 Task: Explore satellite view of Tivoli Gardens in Copenhagen, Denmark.
Action: Mouse moved to (145, 100)
Screenshot: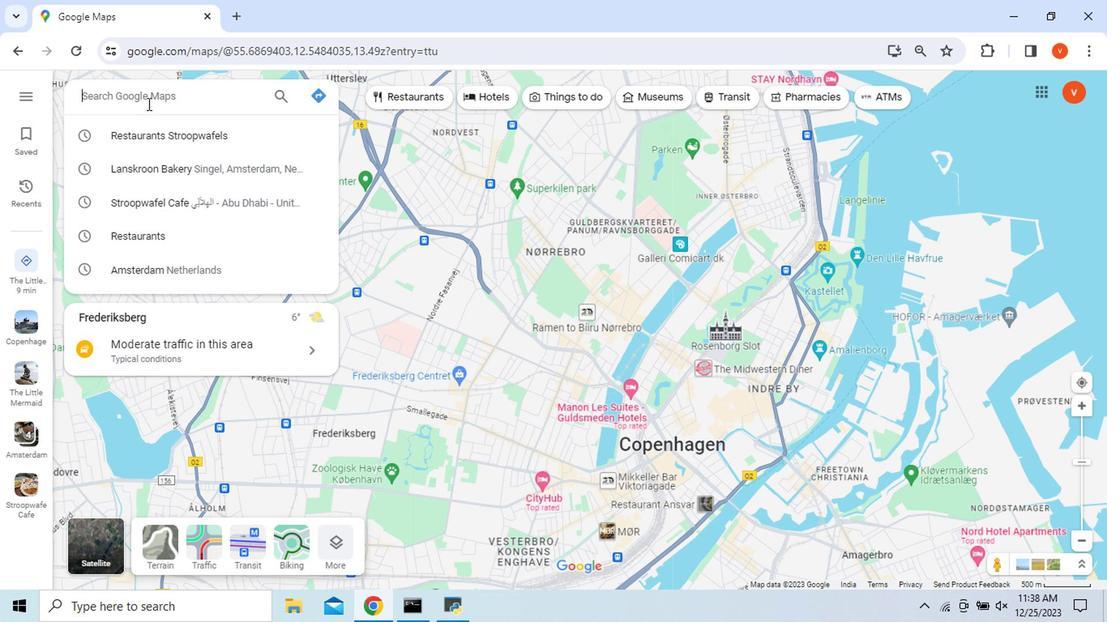 
Action: Mouse pressed left at (145, 100)
Screenshot: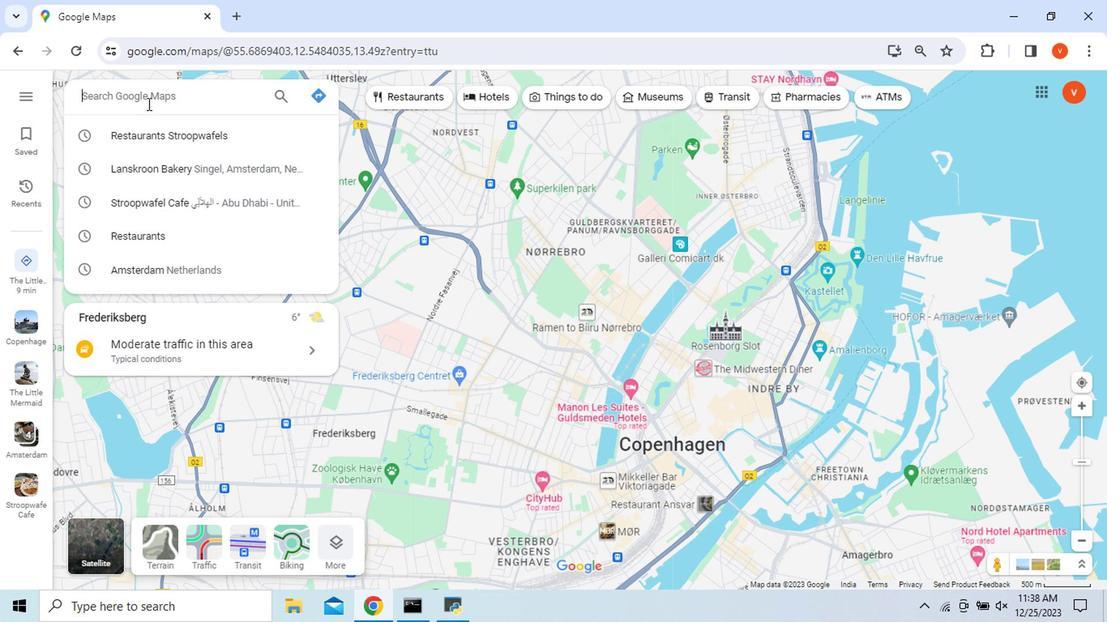 
Action: Key pressed <Key.shift>Tivoli<Key.space><Key.shift>Gardens
Screenshot: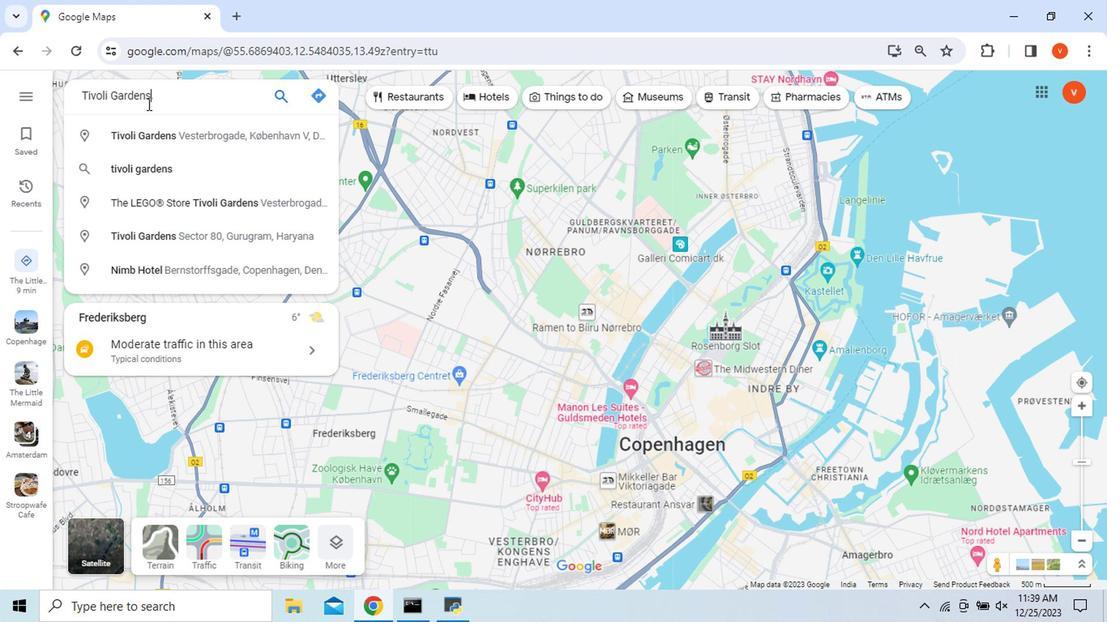 
Action: Mouse moved to (227, 155)
Screenshot: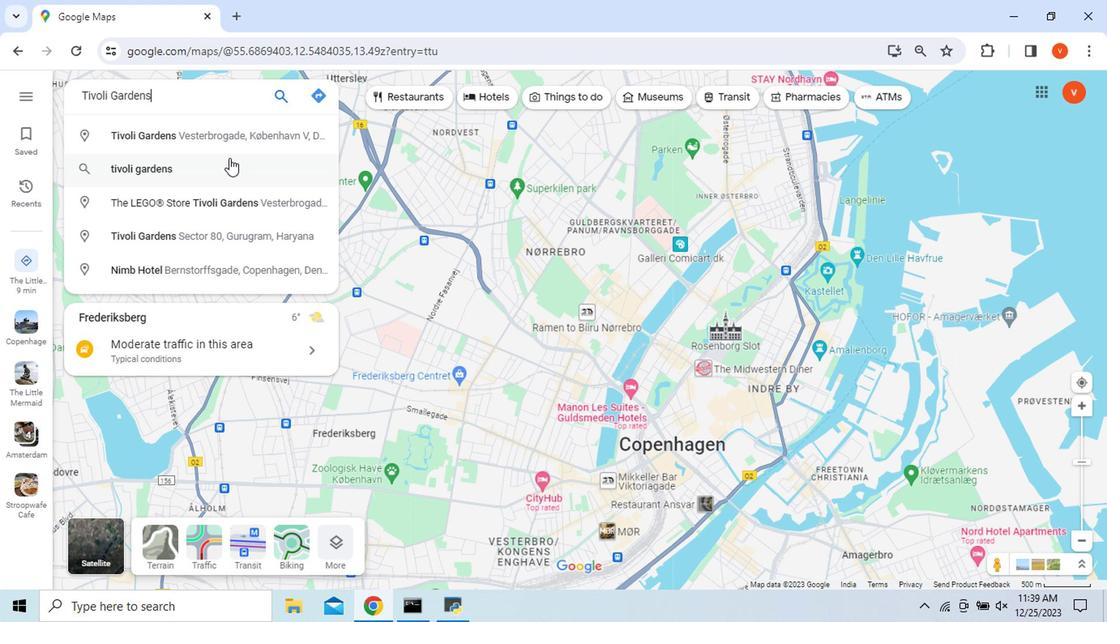 
Action: Key pressed ,<Key.space><Key.shift>Copenhagen,<Key.space><Key.shift>Denmark<Key.enter>
Screenshot: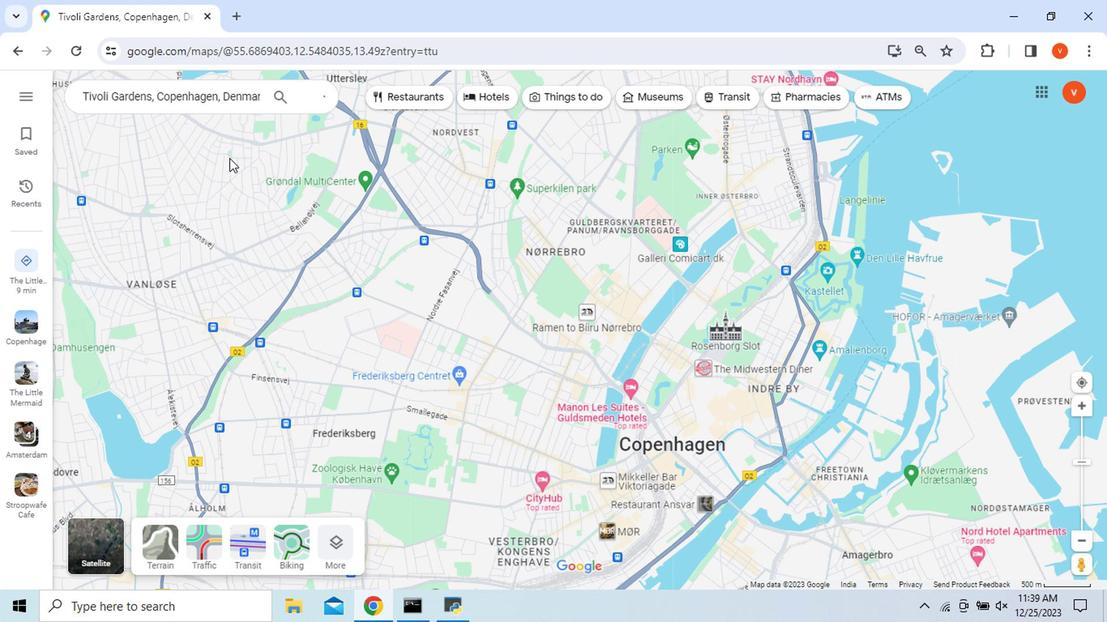 
Action: Mouse moved to (397, 534)
Screenshot: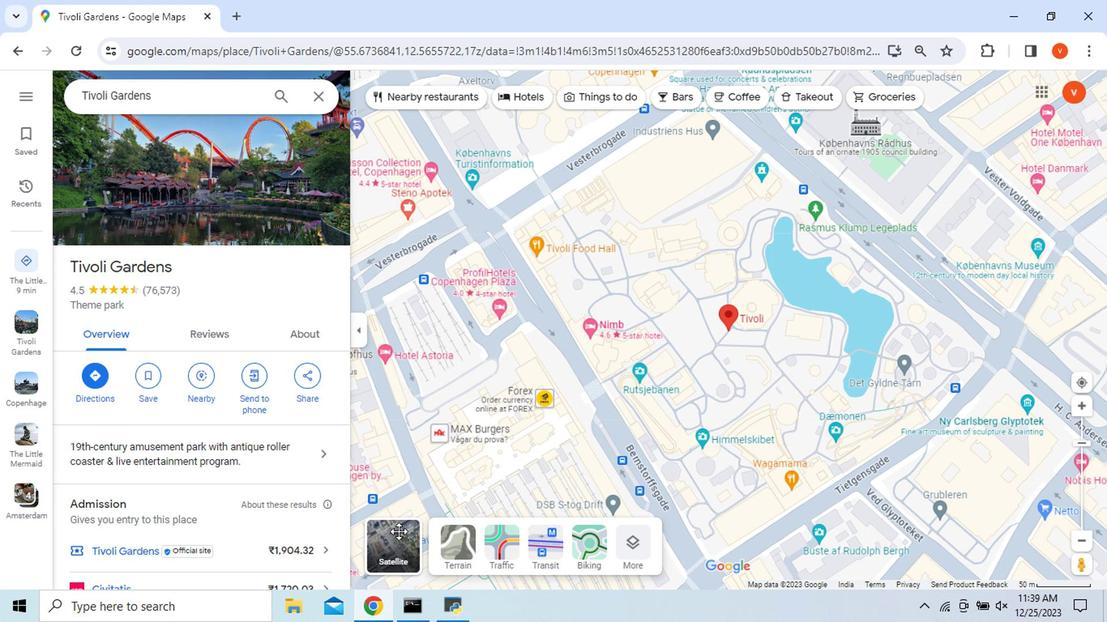 
Action: Mouse pressed left at (397, 534)
Screenshot: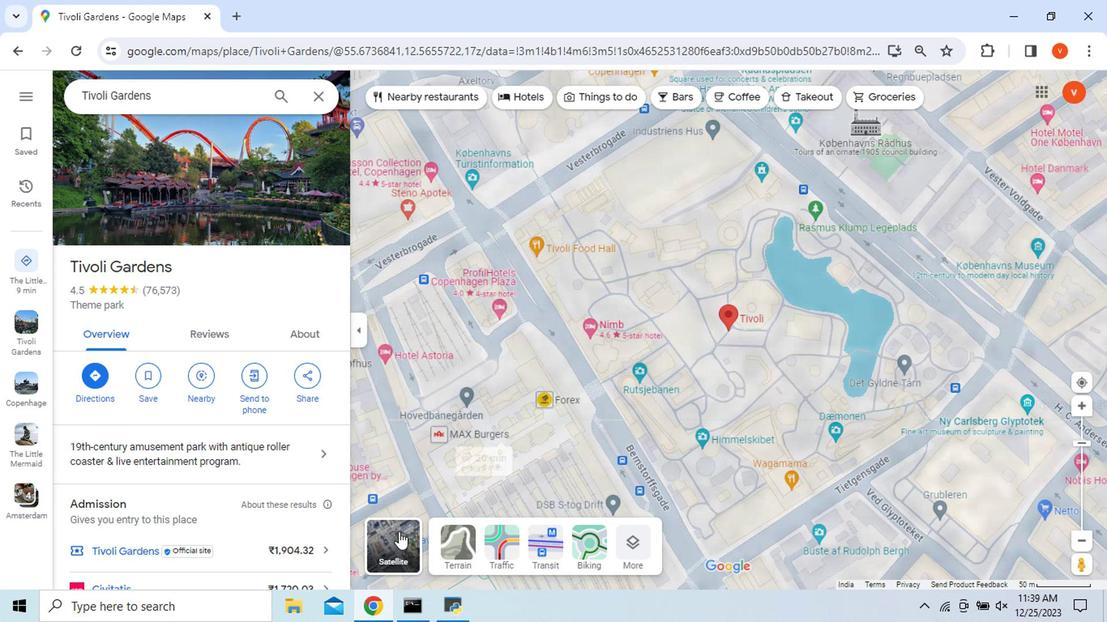 
Action: Mouse moved to (617, 378)
Screenshot: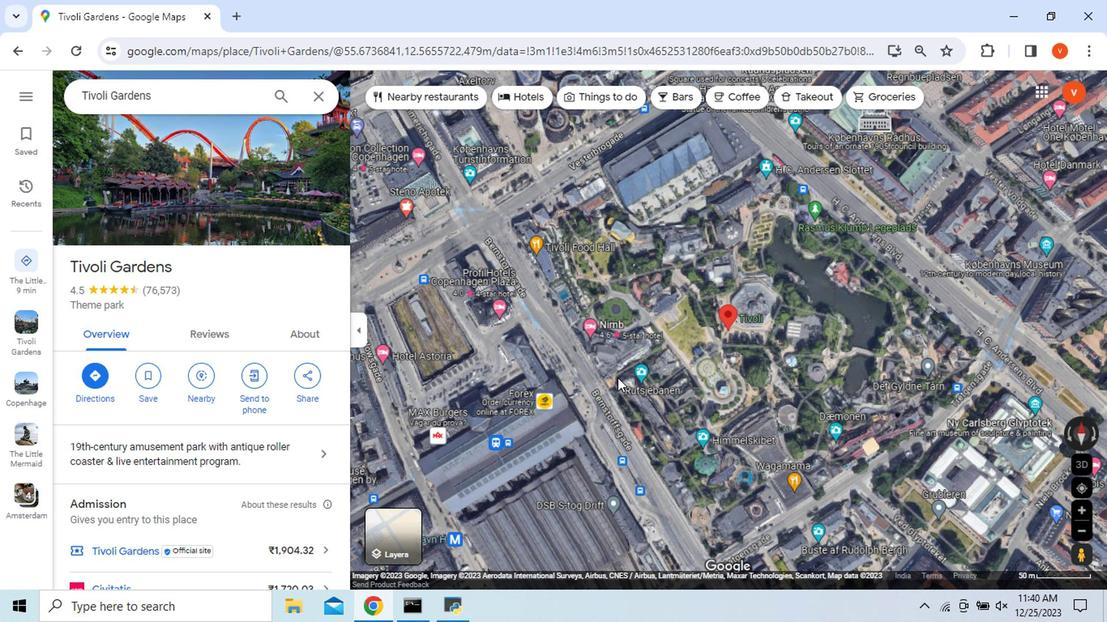 
Action: Mouse scrolled (617, 377) with delta (0, 0)
Screenshot: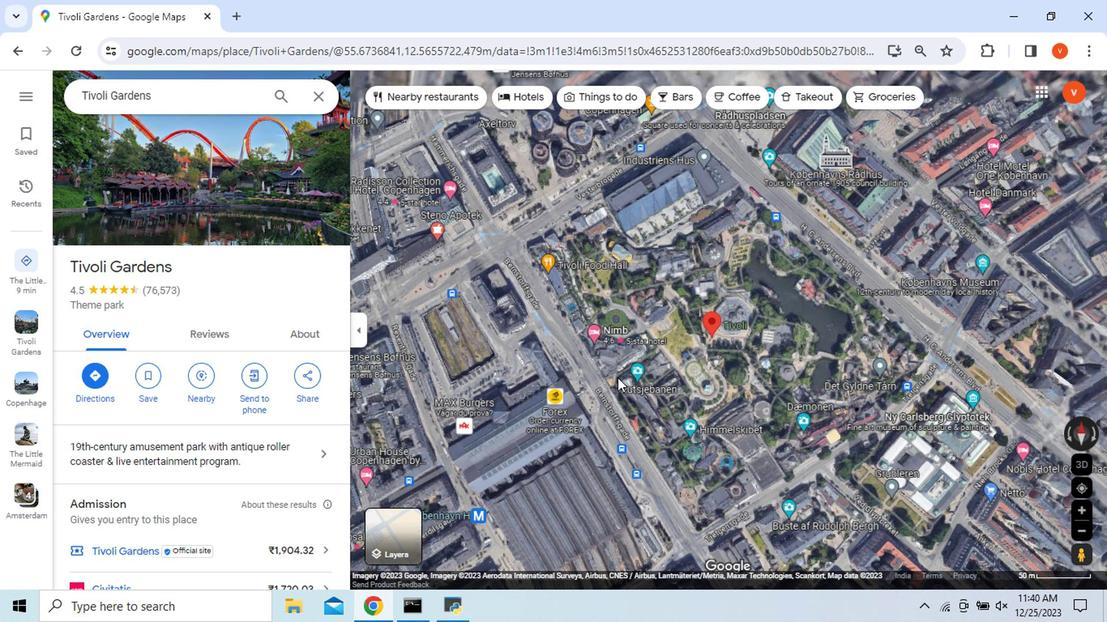 
Action: Mouse scrolled (617, 377) with delta (0, 0)
Screenshot: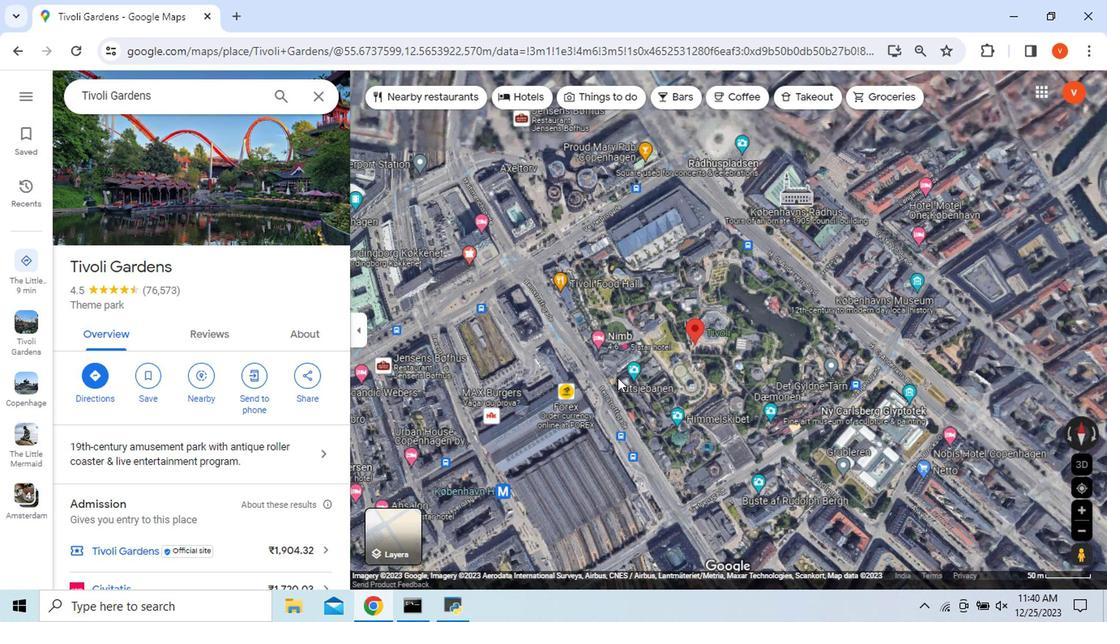 
Action: Mouse scrolled (617, 377) with delta (0, 0)
Screenshot: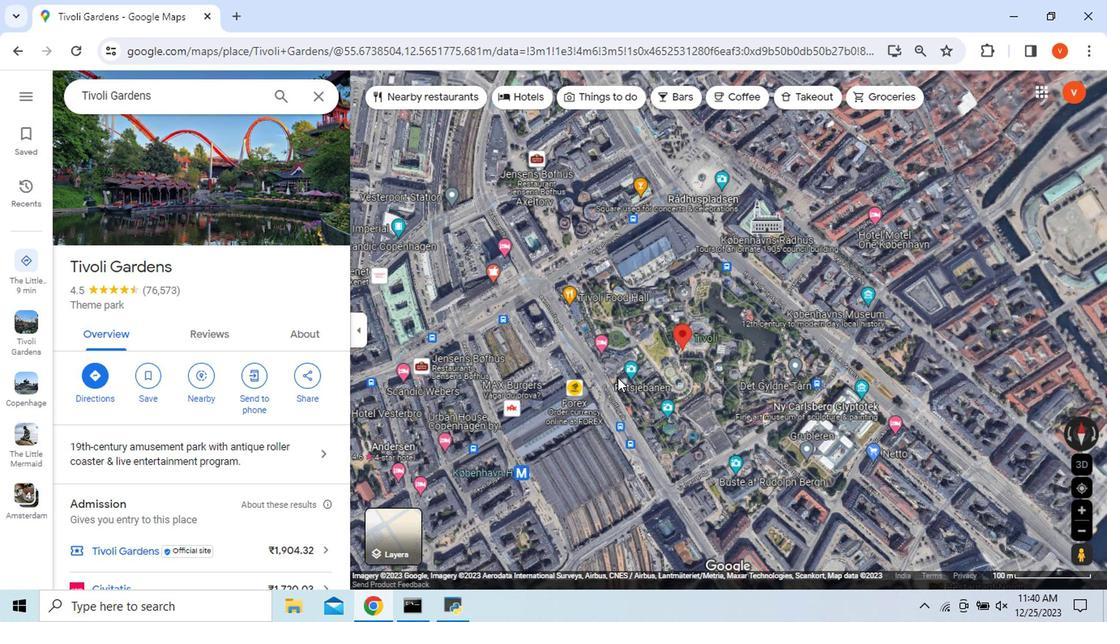 
Action: Mouse moved to (660, 441)
Screenshot: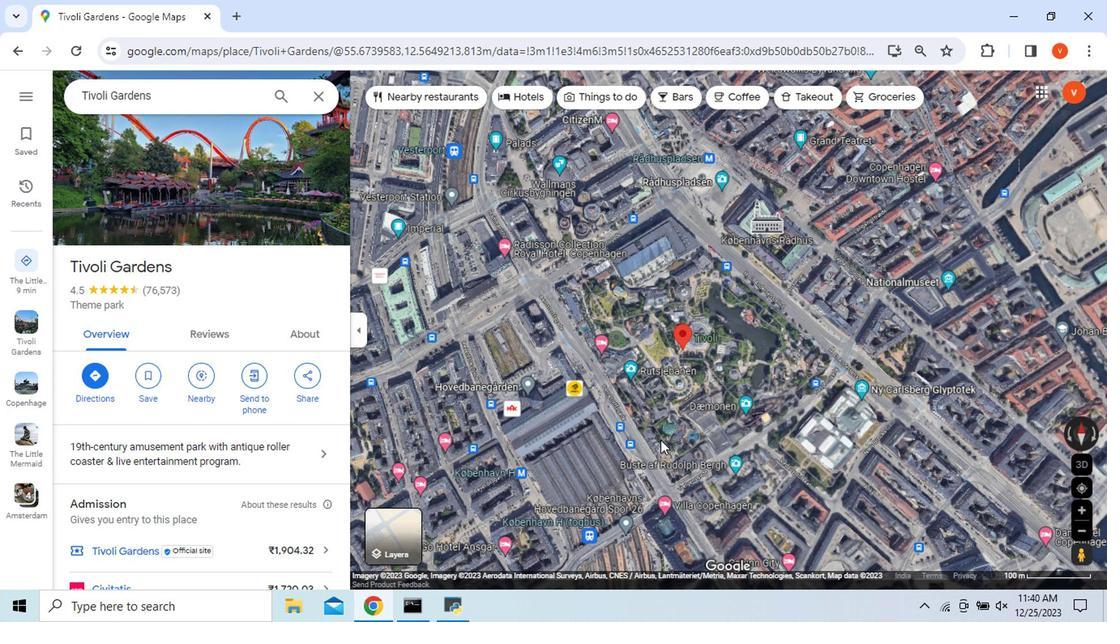 
Action: Mouse scrolled (660, 442) with delta (0, 0)
Screenshot: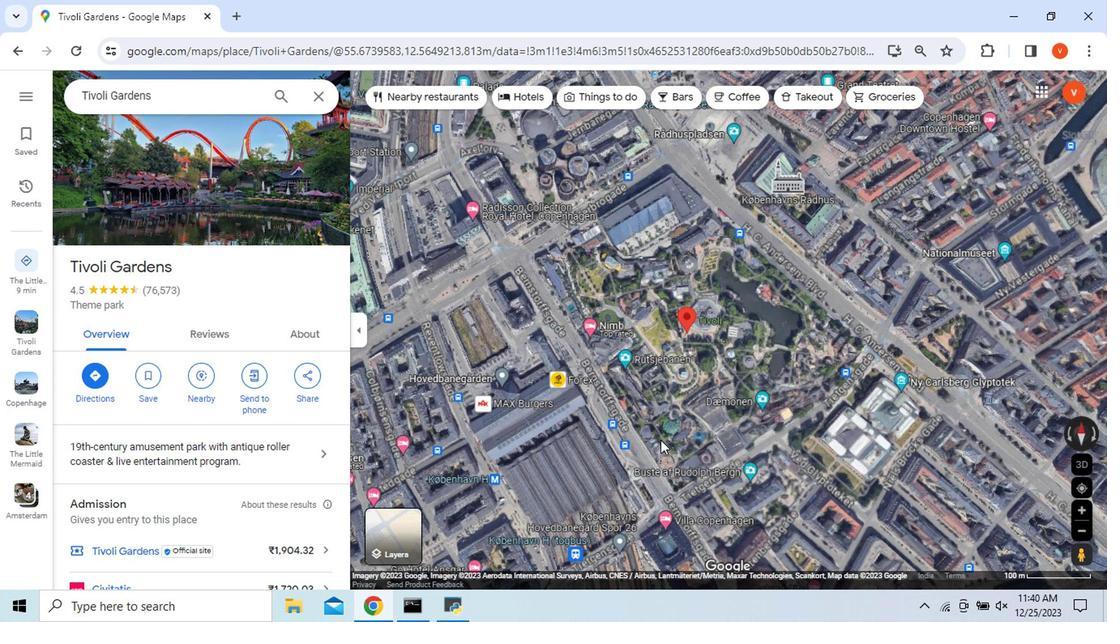 
Action: Mouse scrolled (660, 442) with delta (0, 0)
Screenshot: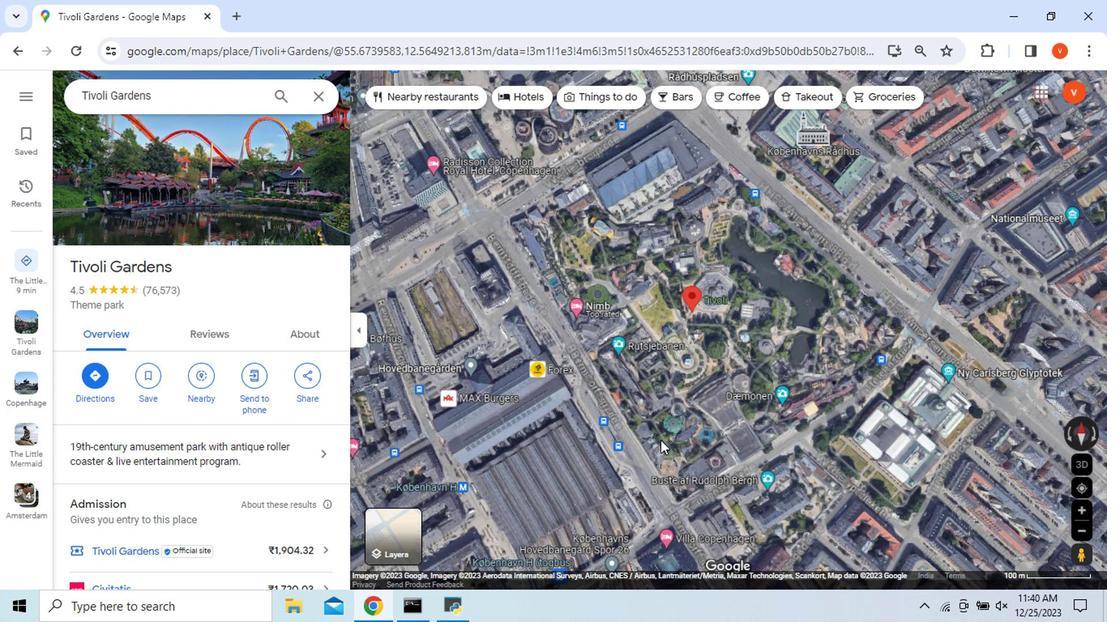 
Action: Mouse scrolled (660, 442) with delta (0, 0)
Screenshot: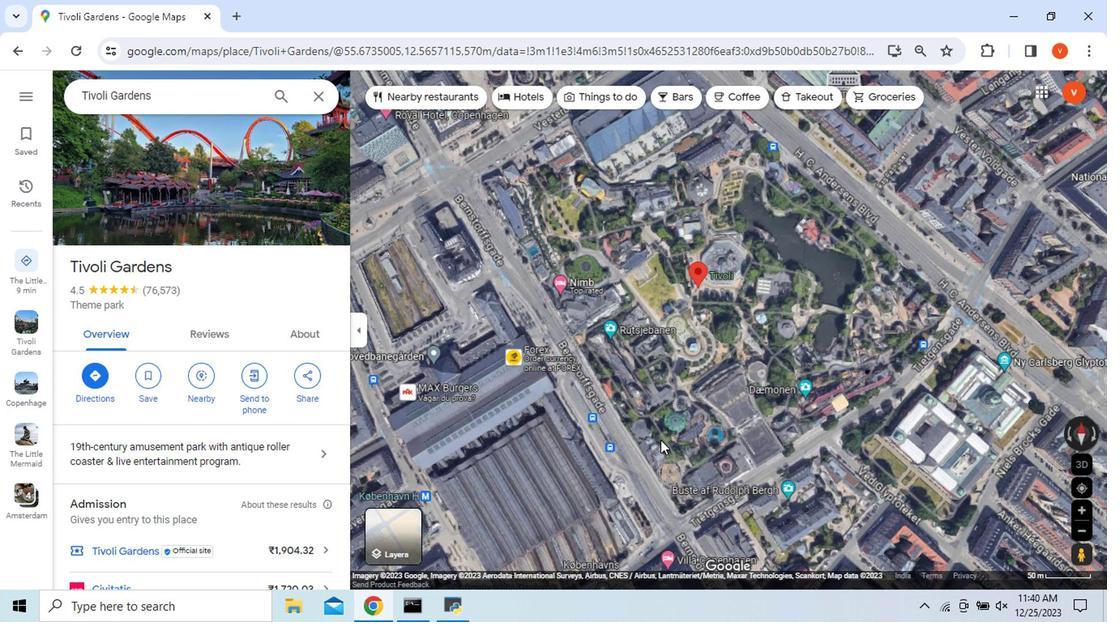 
Action: Mouse scrolled (660, 442) with delta (0, 0)
Screenshot: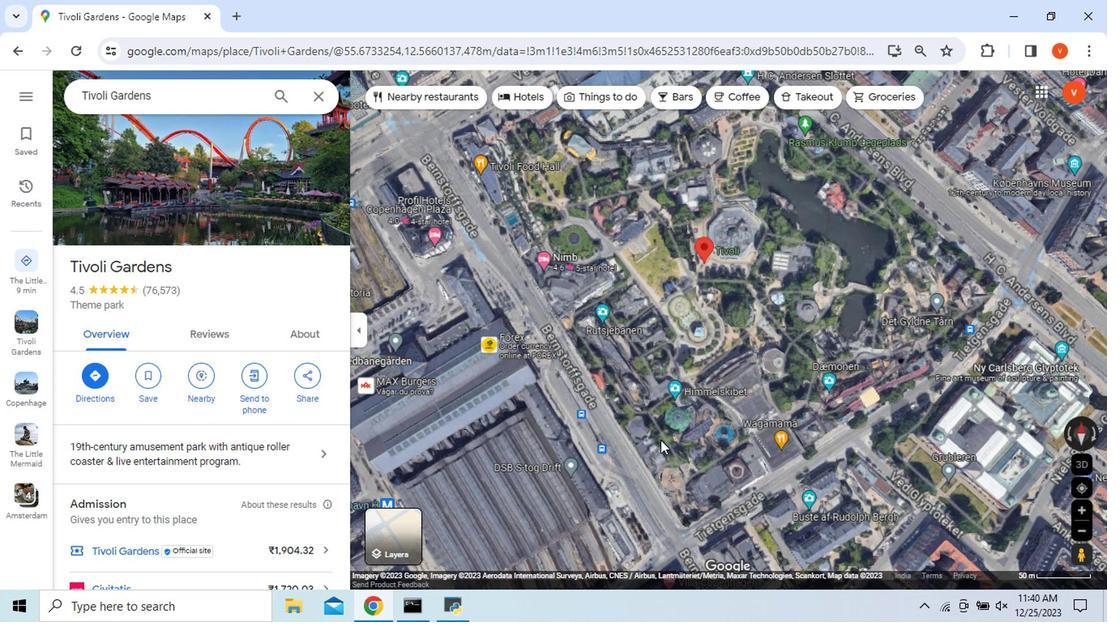
Action: Mouse scrolled (660, 442) with delta (0, 0)
Screenshot: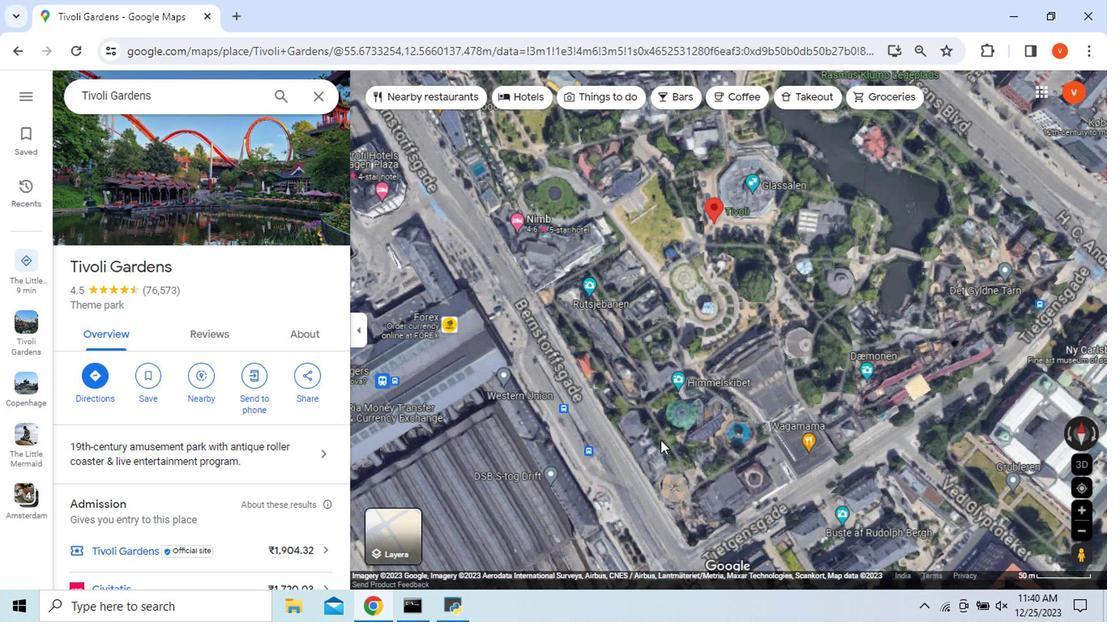 
Action: Mouse moved to (318, 454)
Screenshot: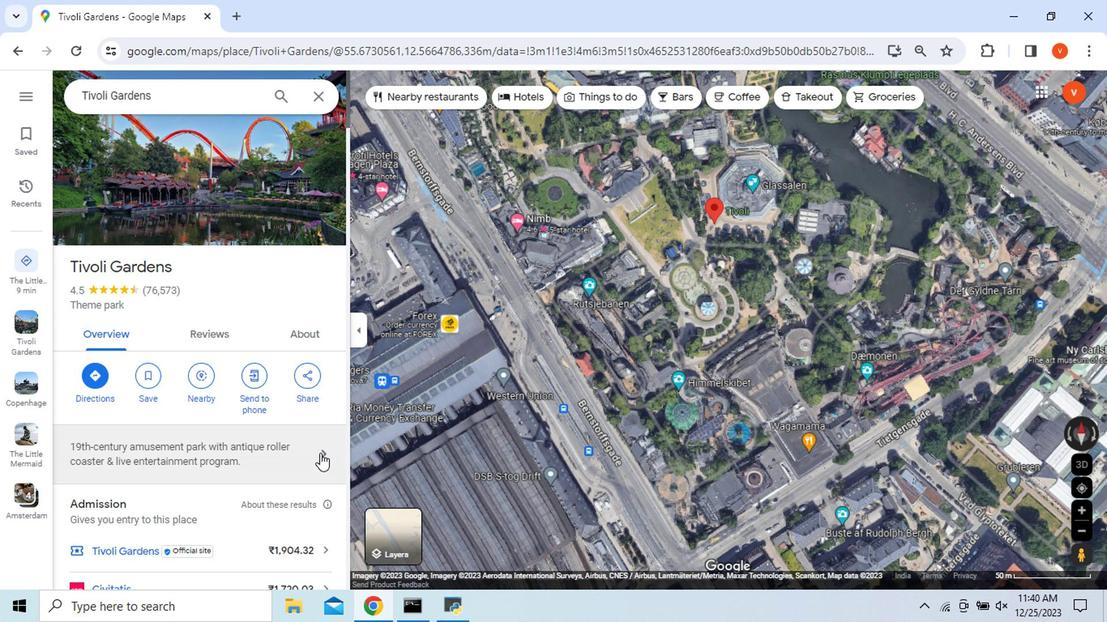 
Action: Mouse pressed left at (318, 454)
Screenshot: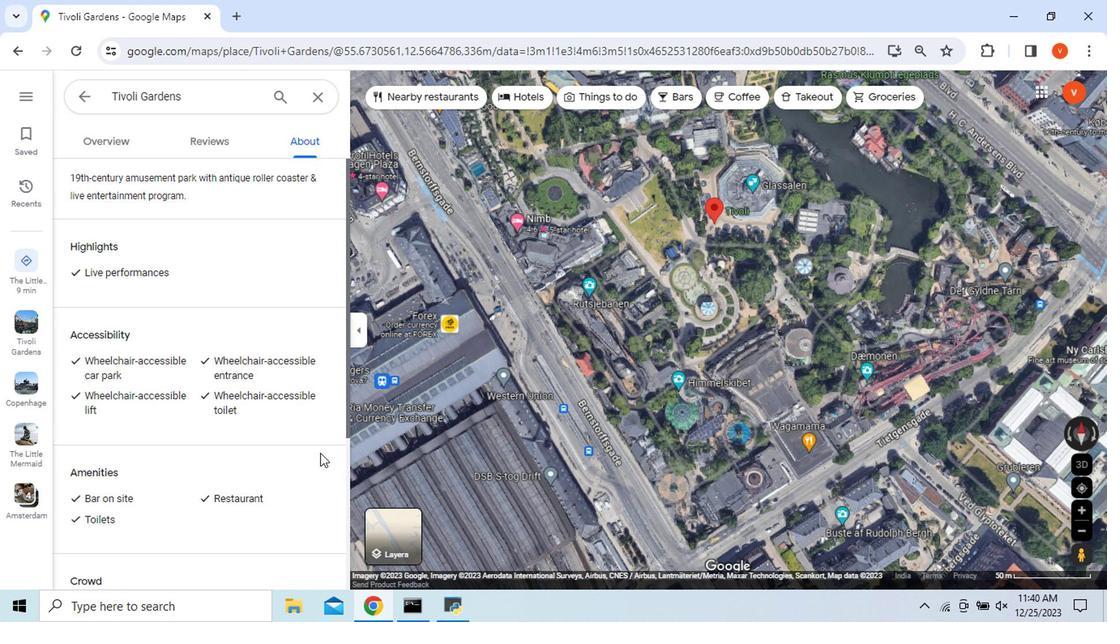 
Action: Mouse moved to (322, 457)
Screenshot: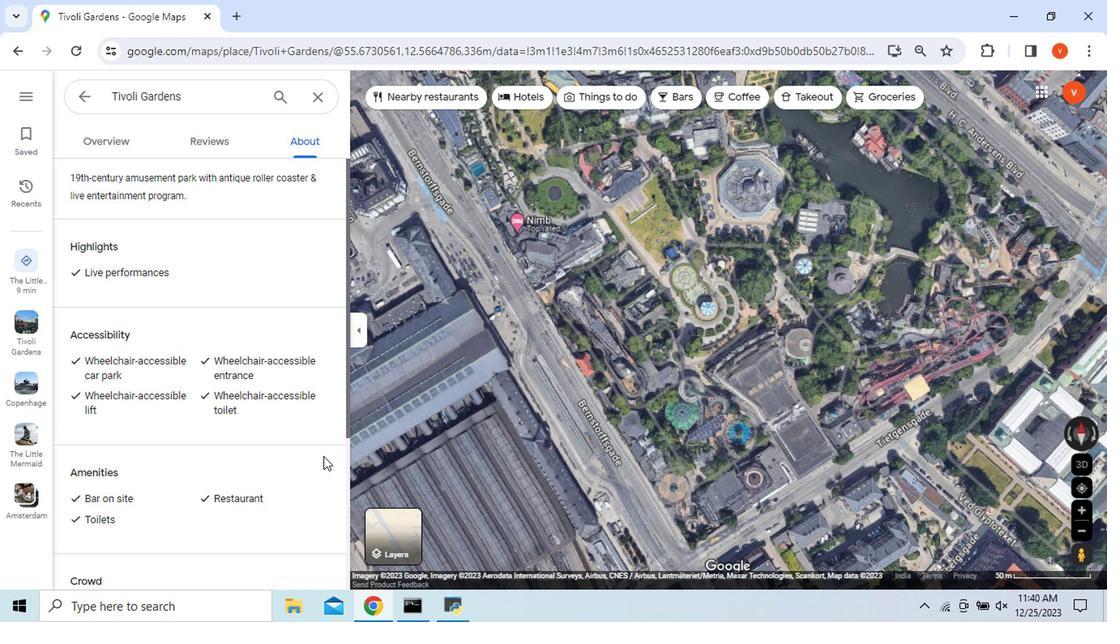 
Action: Mouse scrolled (322, 457) with delta (0, 0)
Screenshot: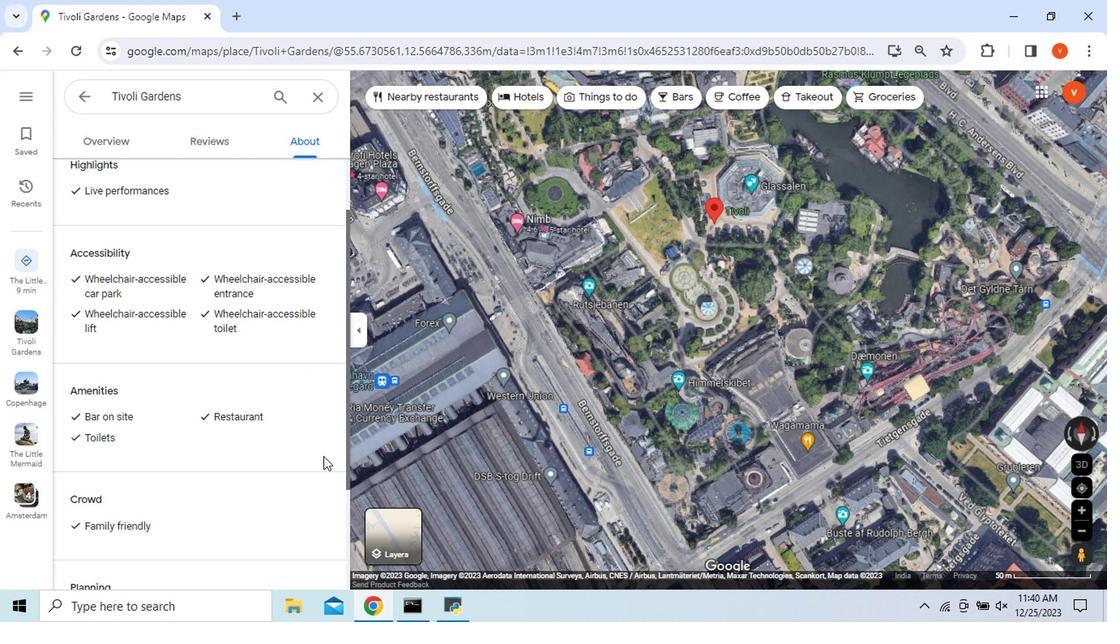 
Action: Mouse scrolled (322, 457) with delta (0, 0)
Screenshot: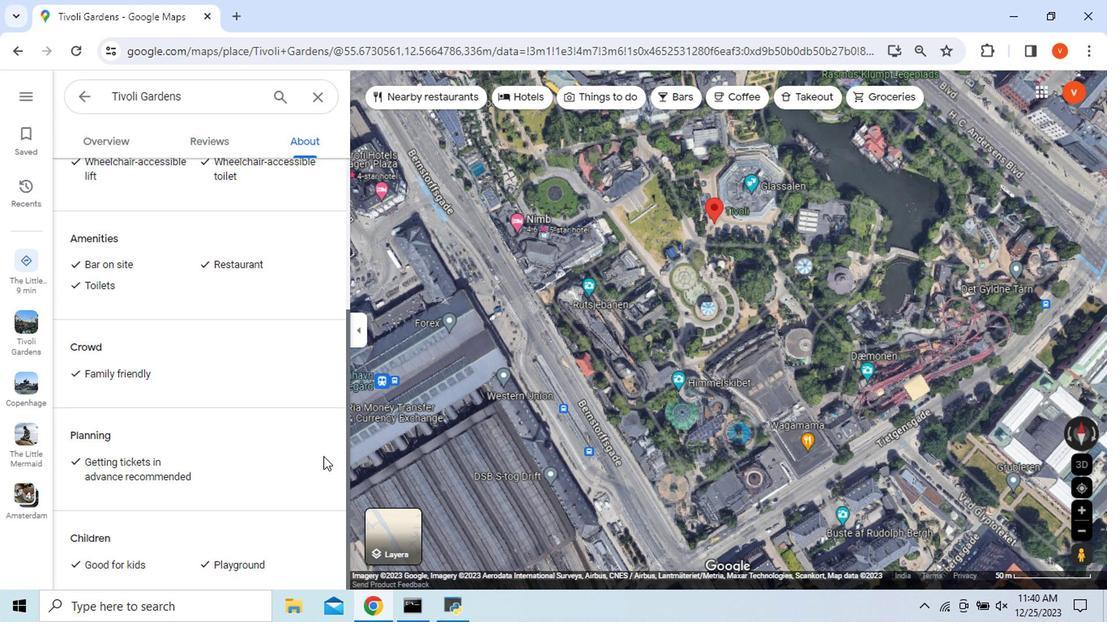 
Action: Mouse scrolled (322, 457) with delta (0, 0)
Screenshot: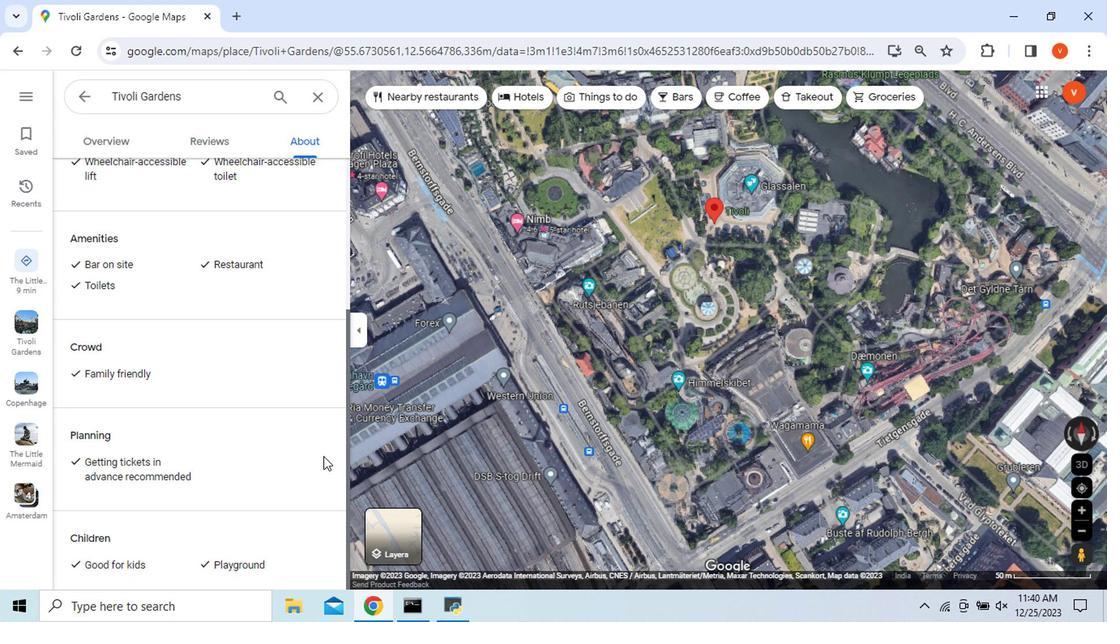 
Action: Mouse scrolled (322, 457) with delta (0, 0)
Screenshot: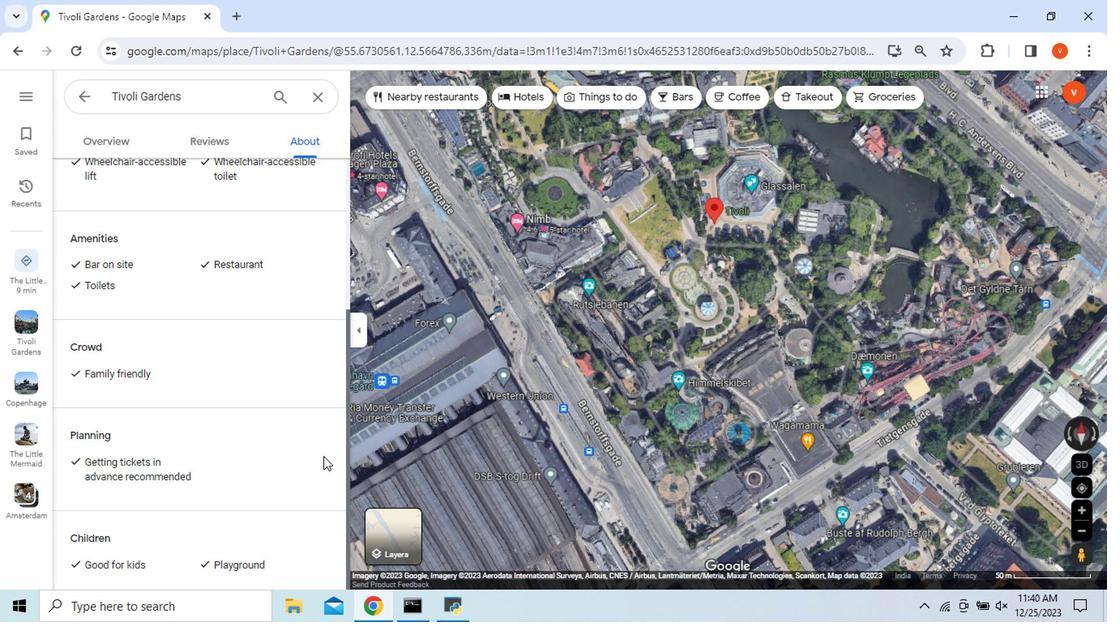 
Action: Mouse scrolled (322, 457) with delta (0, 0)
Screenshot: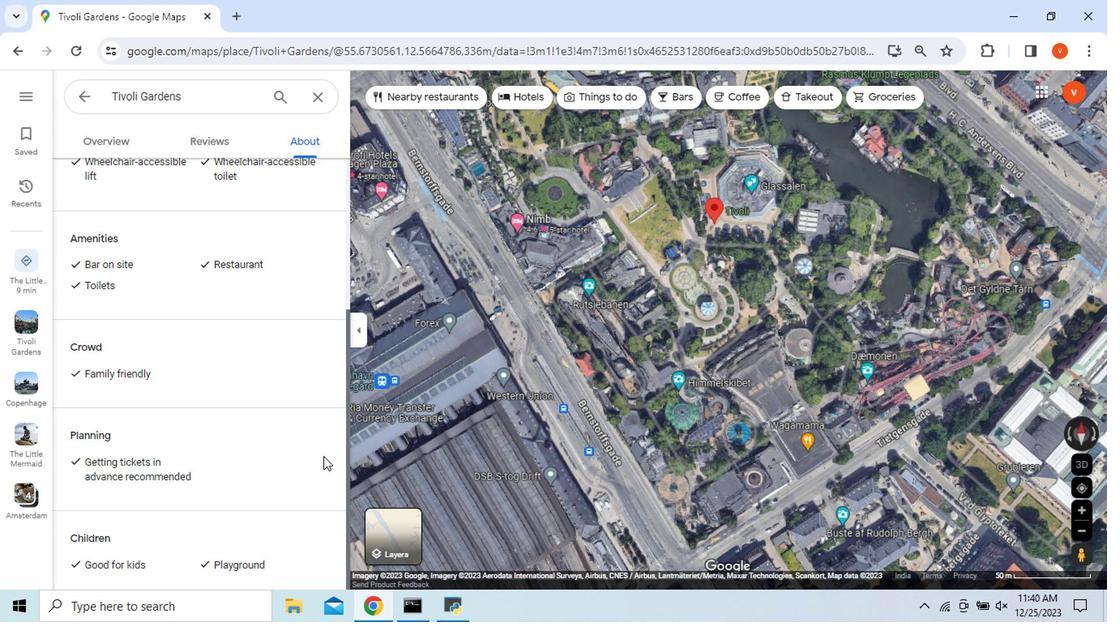 
Action: Mouse scrolled (322, 458) with delta (0, 1)
Screenshot: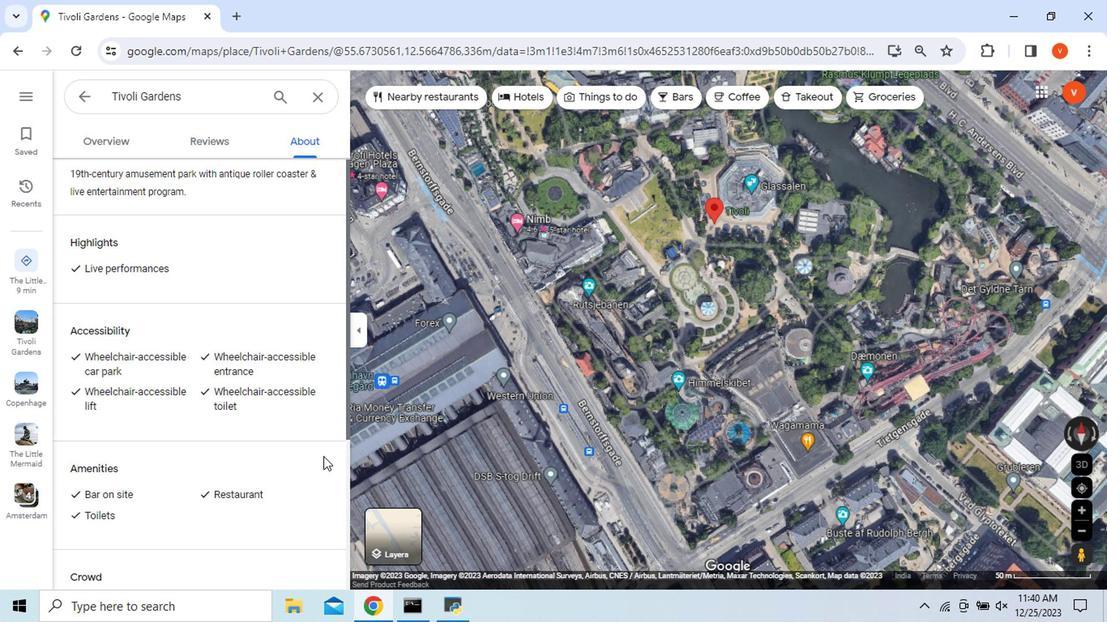
Action: Mouse scrolled (322, 458) with delta (0, 1)
Screenshot: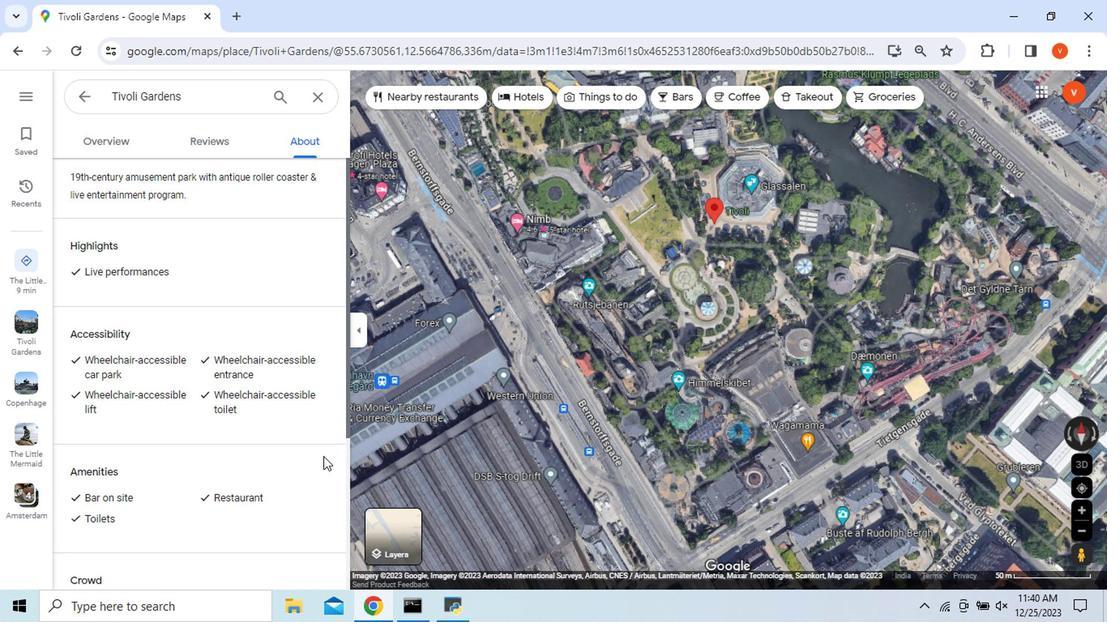 
Action: Mouse scrolled (322, 458) with delta (0, 1)
Screenshot: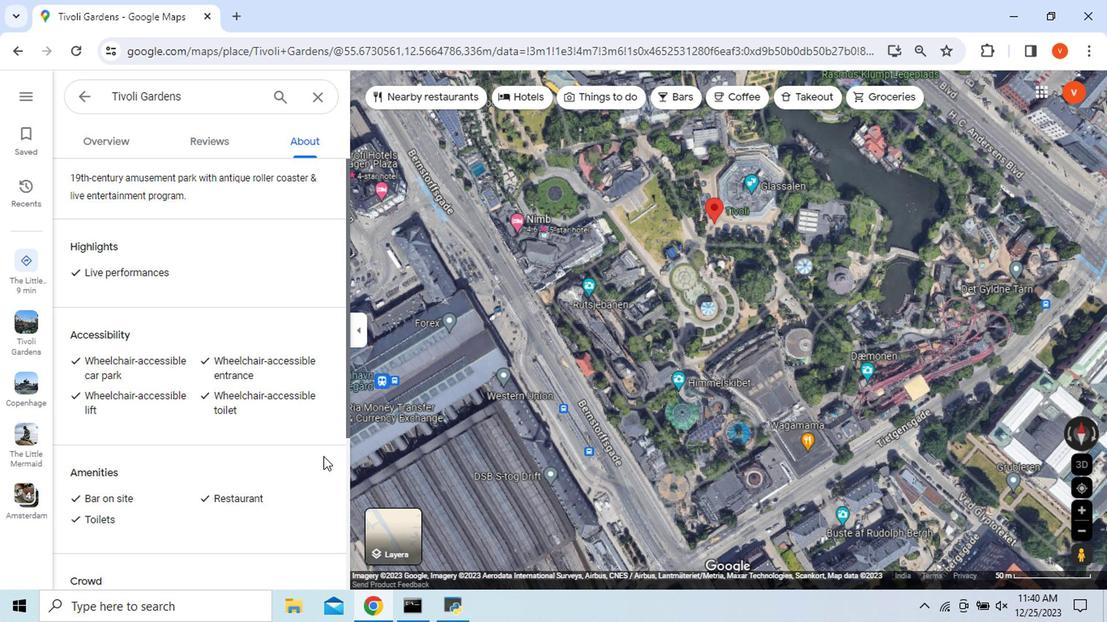 
Action: Mouse scrolled (322, 458) with delta (0, 1)
Screenshot: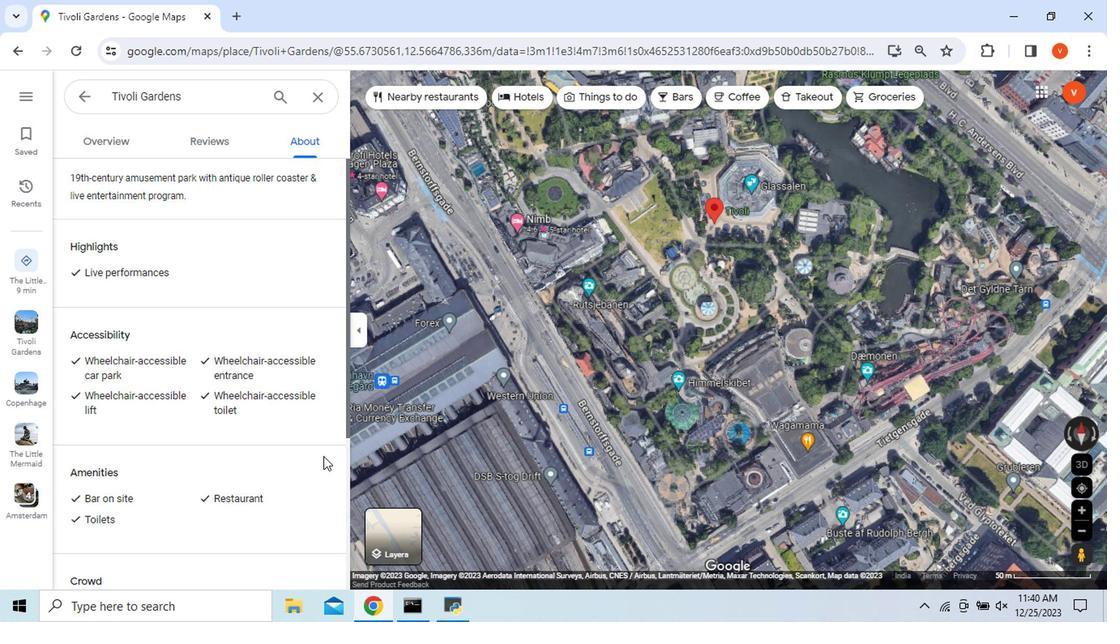 
Action: Mouse scrolled (322, 458) with delta (0, 1)
Screenshot: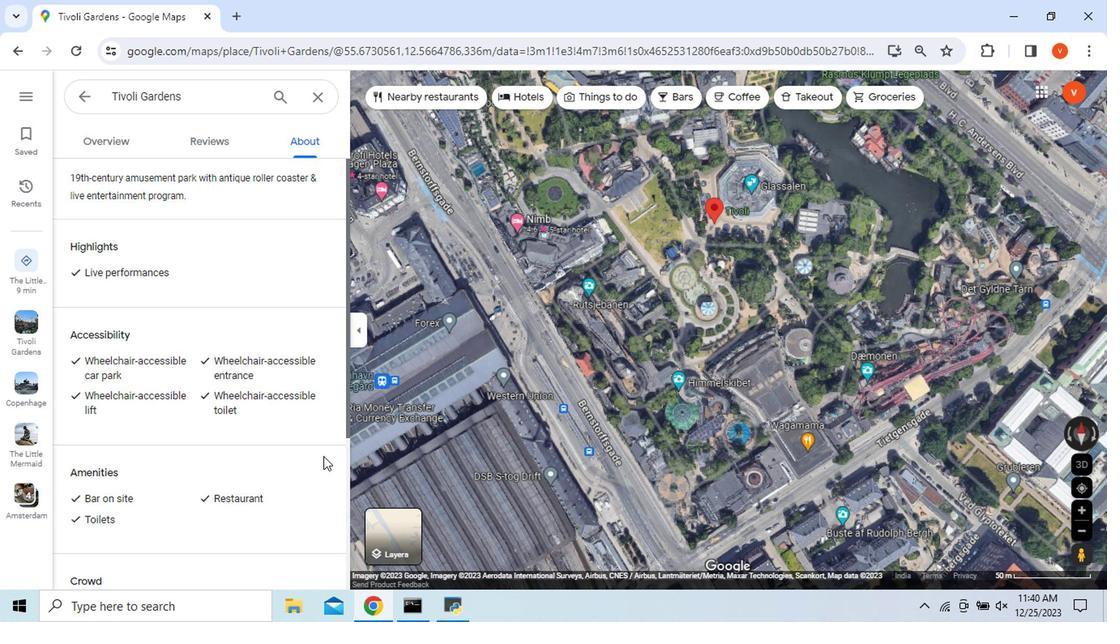 
Action: Mouse moved to (76, 94)
Screenshot: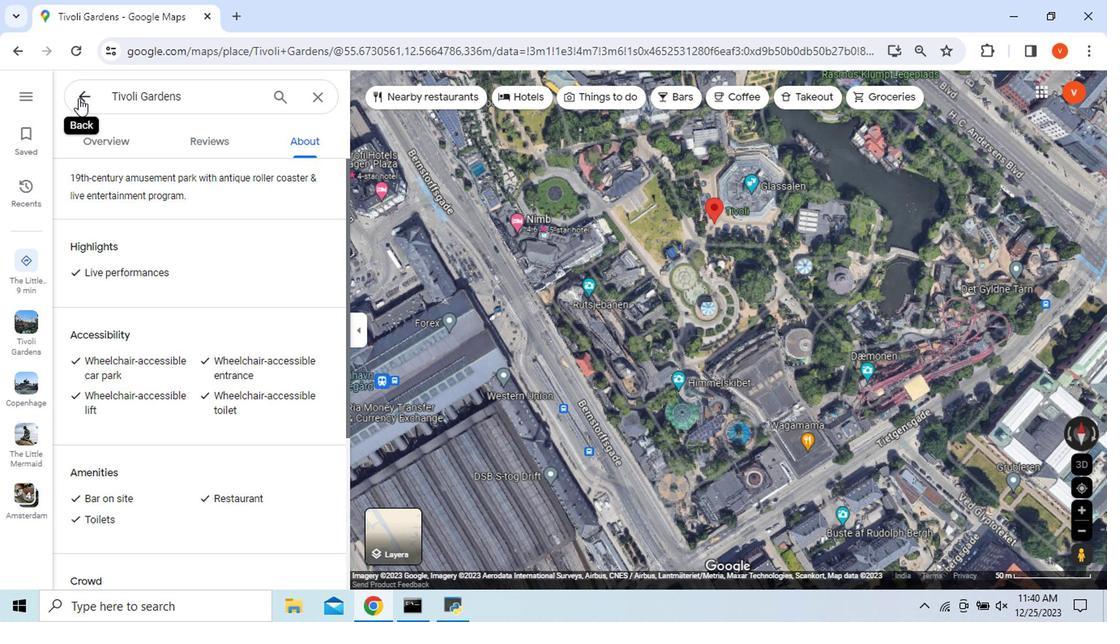
Action: Mouse pressed left at (76, 94)
Screenshot: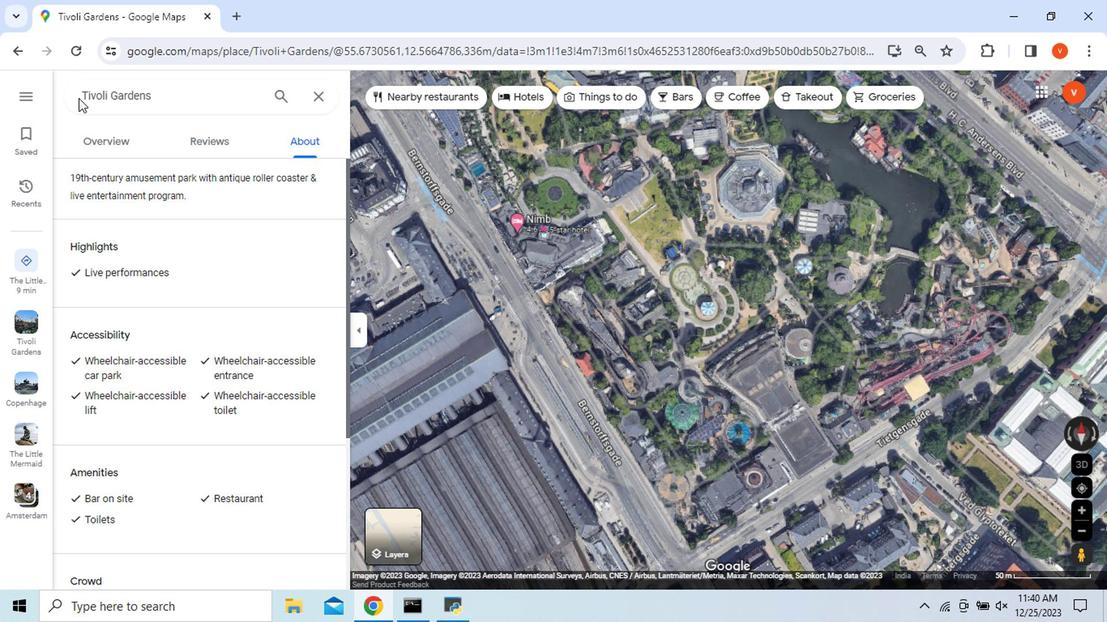 
Action: Mouse moved to (528, 415)
Screenshot: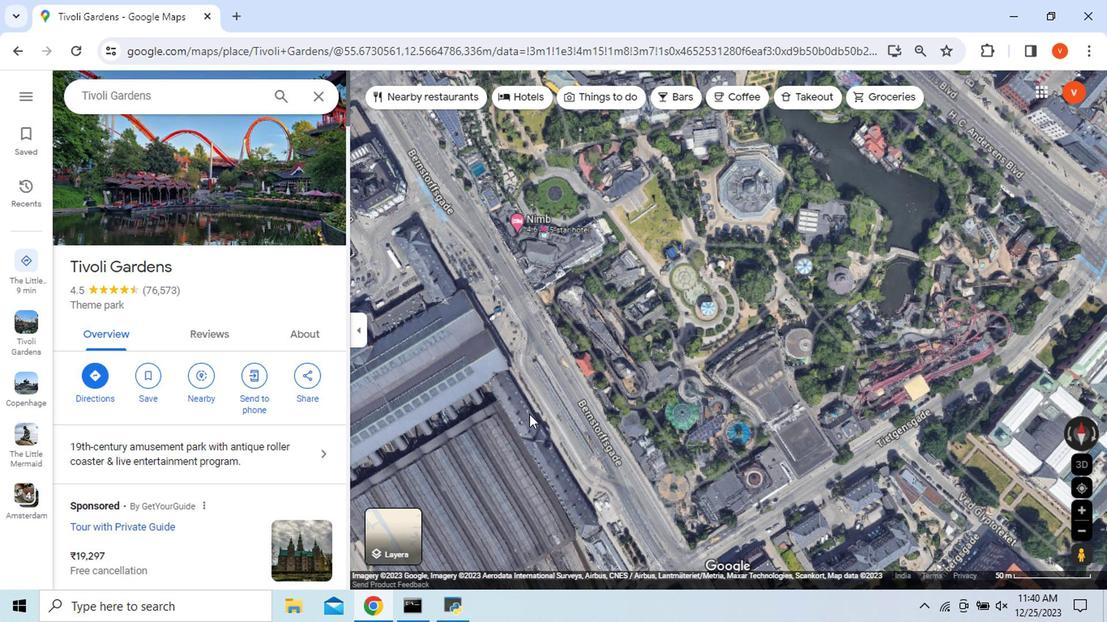 
Action: Mouse scrolled (528, 414) with delta (0, 0)
Screenshot: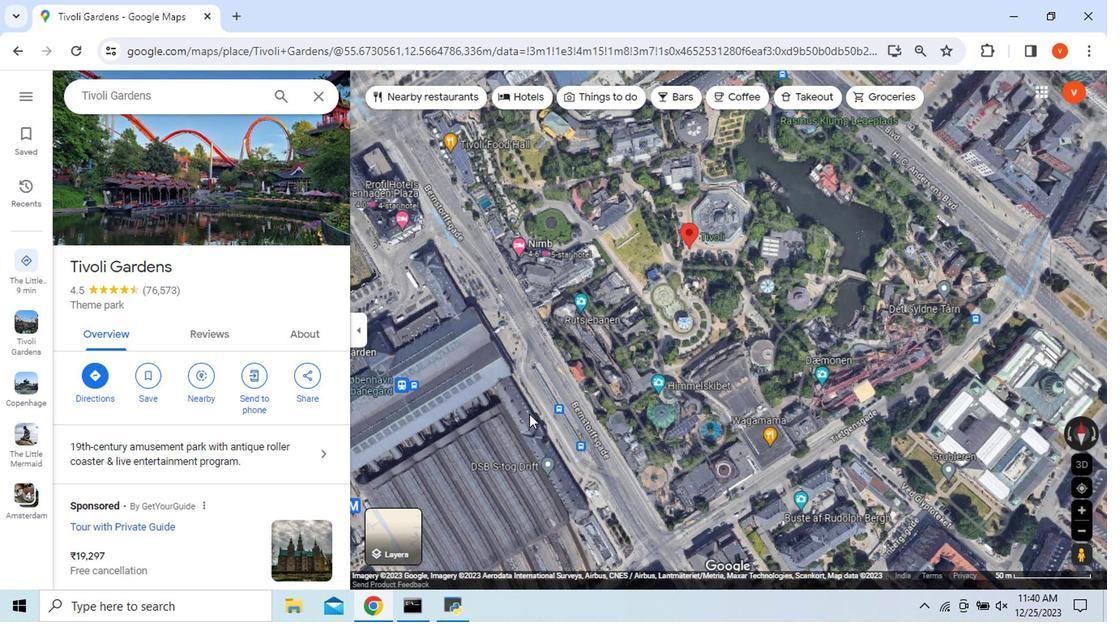 
